 Task: Enable receive game invitations.
Action: Mouse moved to (53, 51)
Screenshot: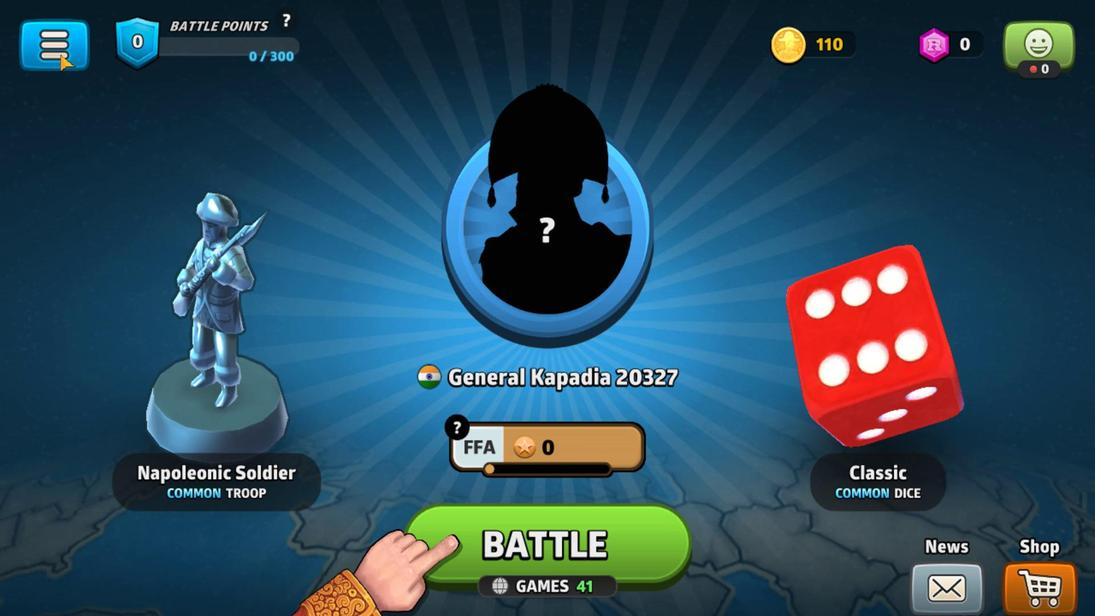 
Action: Mouse pressed left at (53, 51)
Screenshot: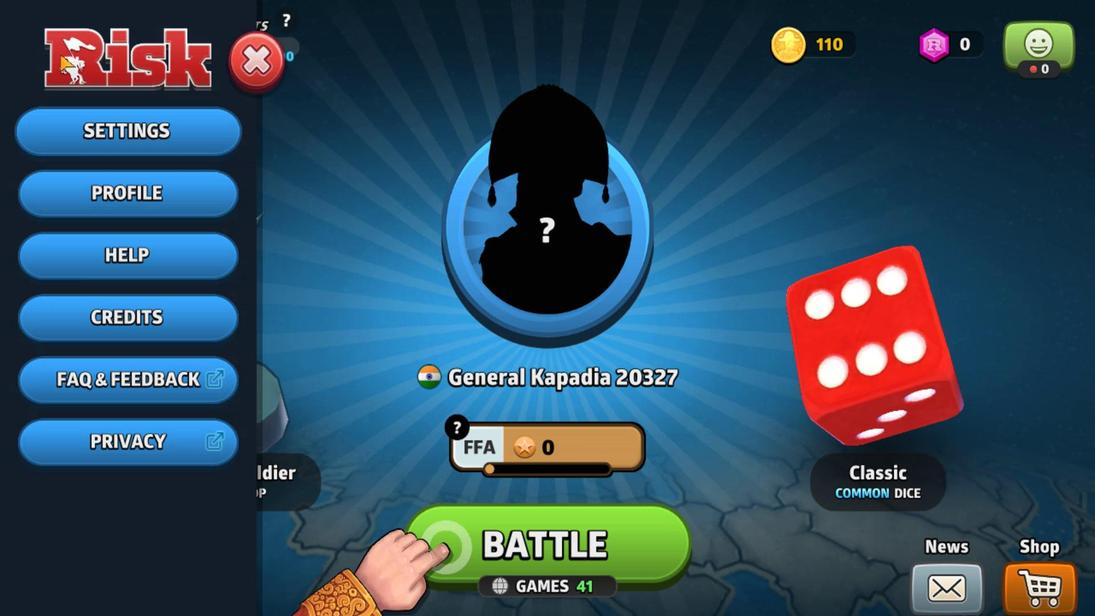 
Action: Mouse moved to (92, 132)
Screenshot: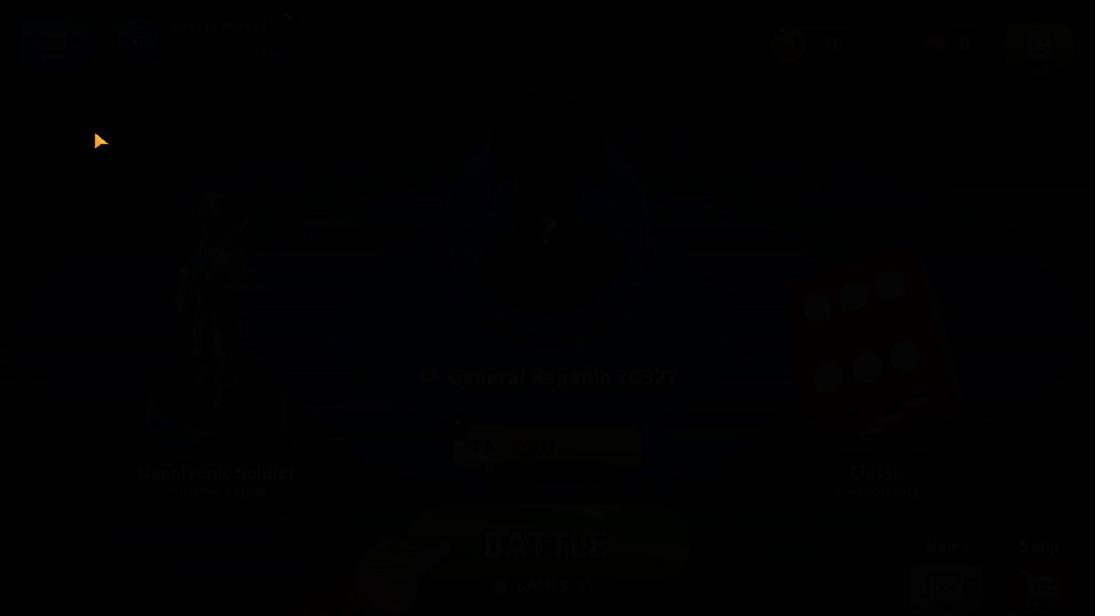
Action: Mouse pressed left at (92, 132)
Screenshot: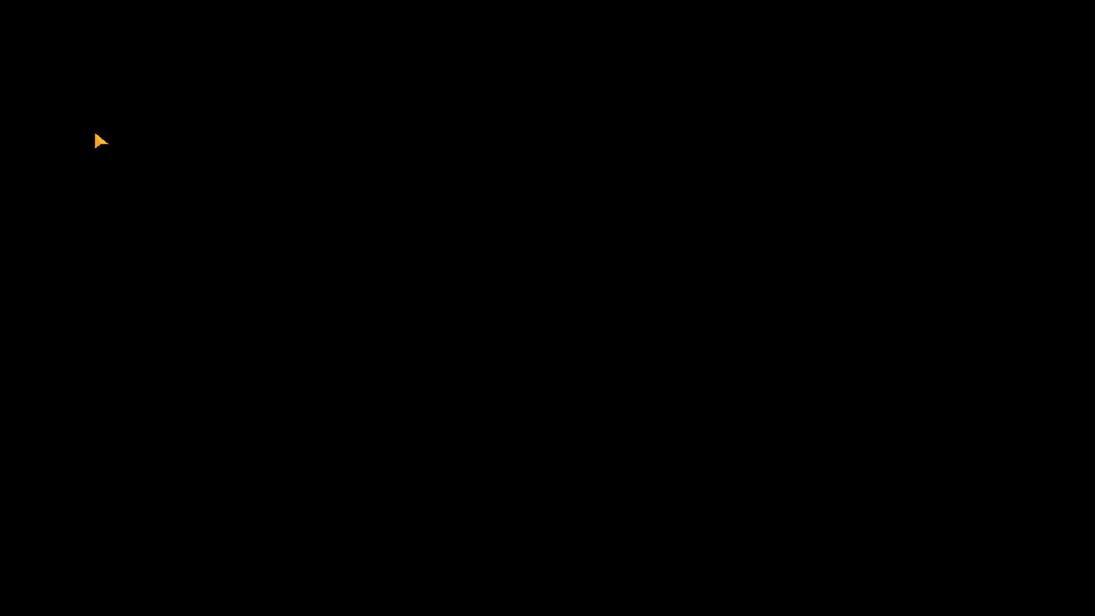 
Action: Mouse moved to (632, 188)
Screenshot: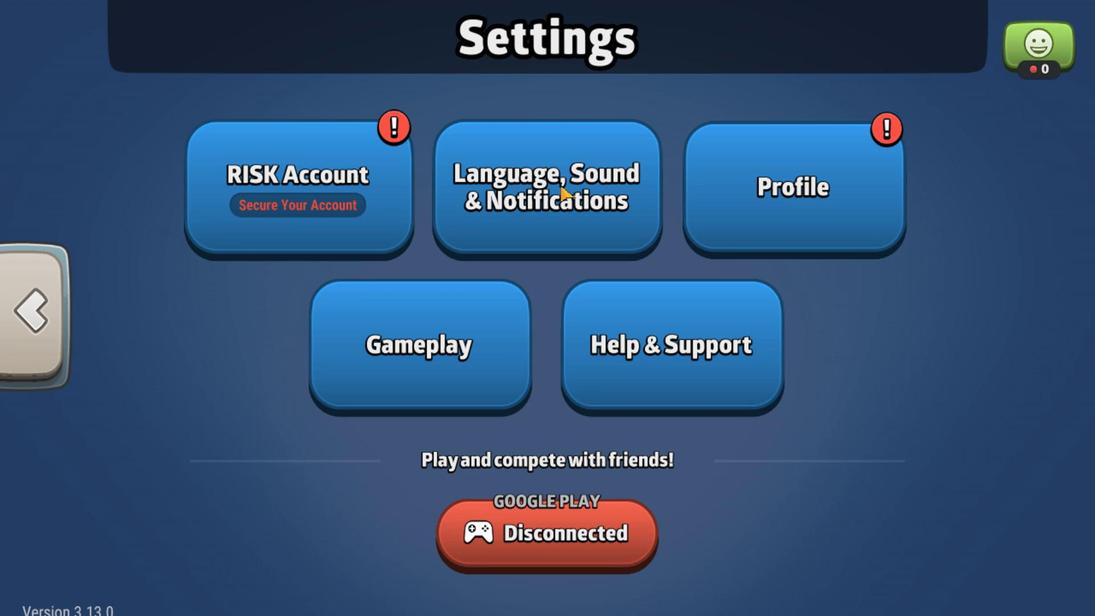 
Action: Mouse pressed left at (632, 188)
Screenshot: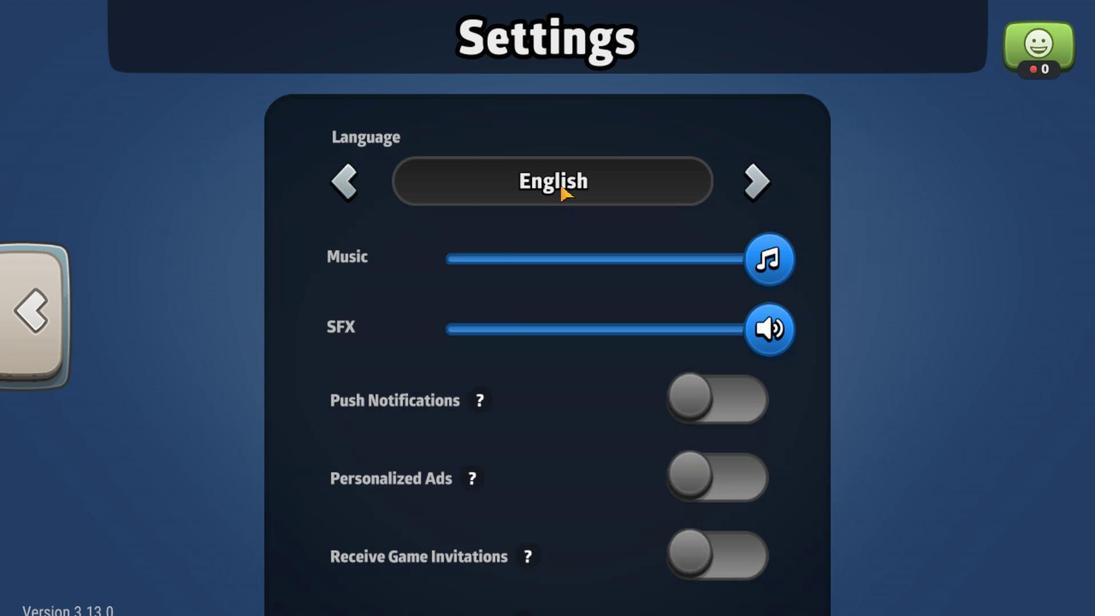
Action: Mouse moved to (691, 463)
Screenshot: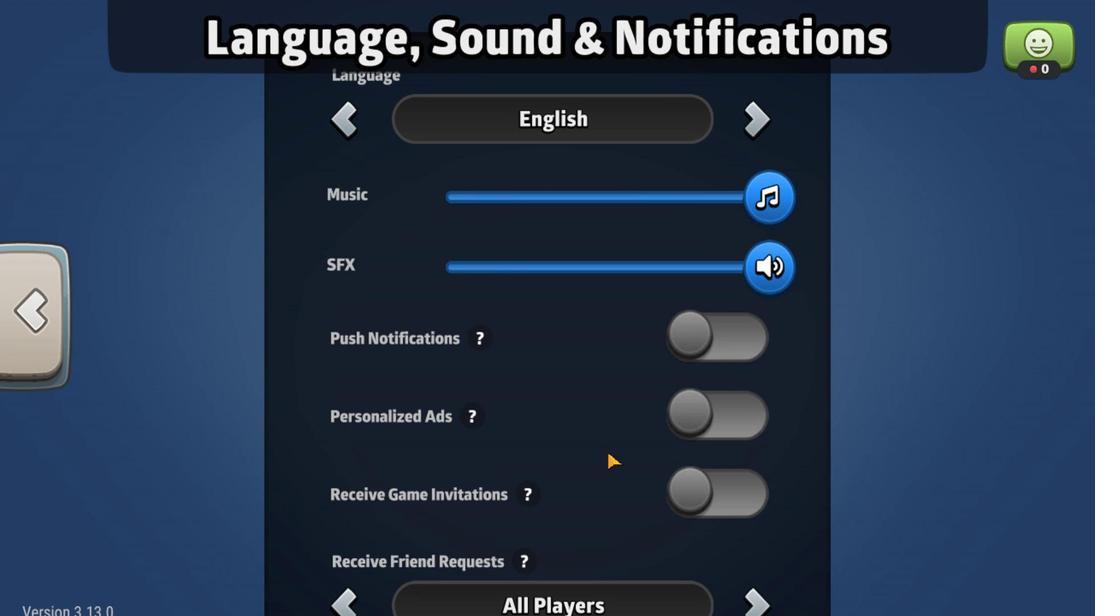 
Action: Mouse scrolled (691, 463) with delta (0, 0)
Screenshot: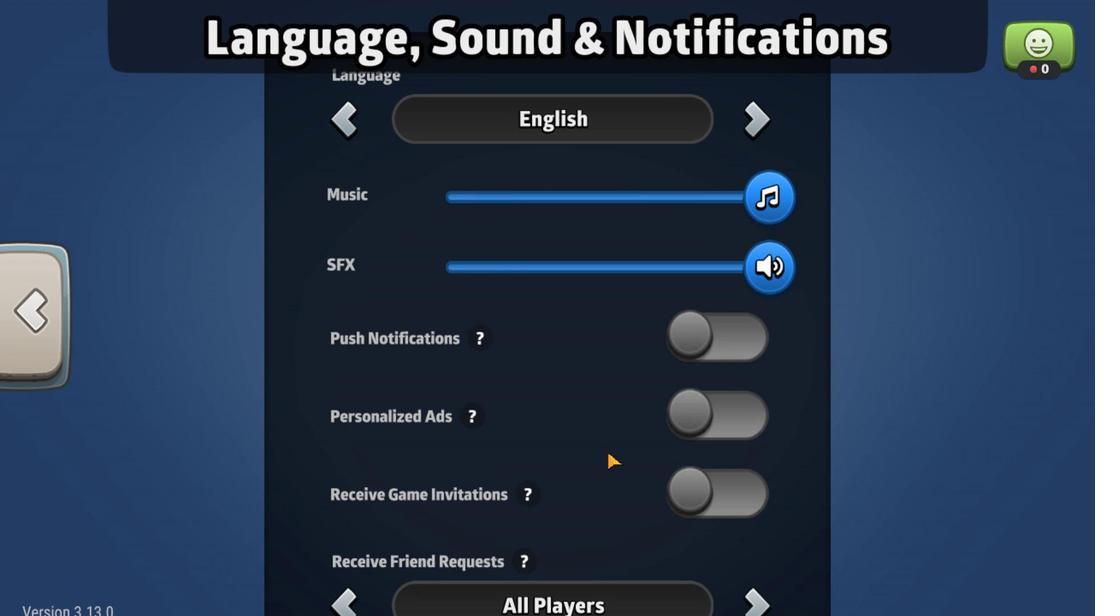 
Action: Mouse moved to (805, 399)
Screenshot: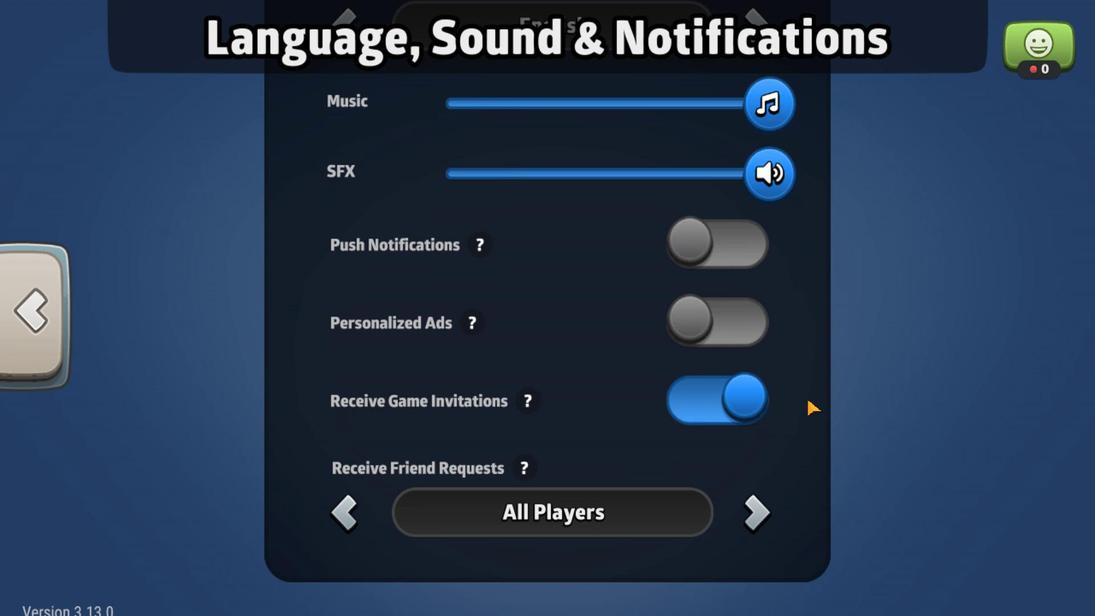 
Action: Mouse pressed left at (805, 399)
Screenshot: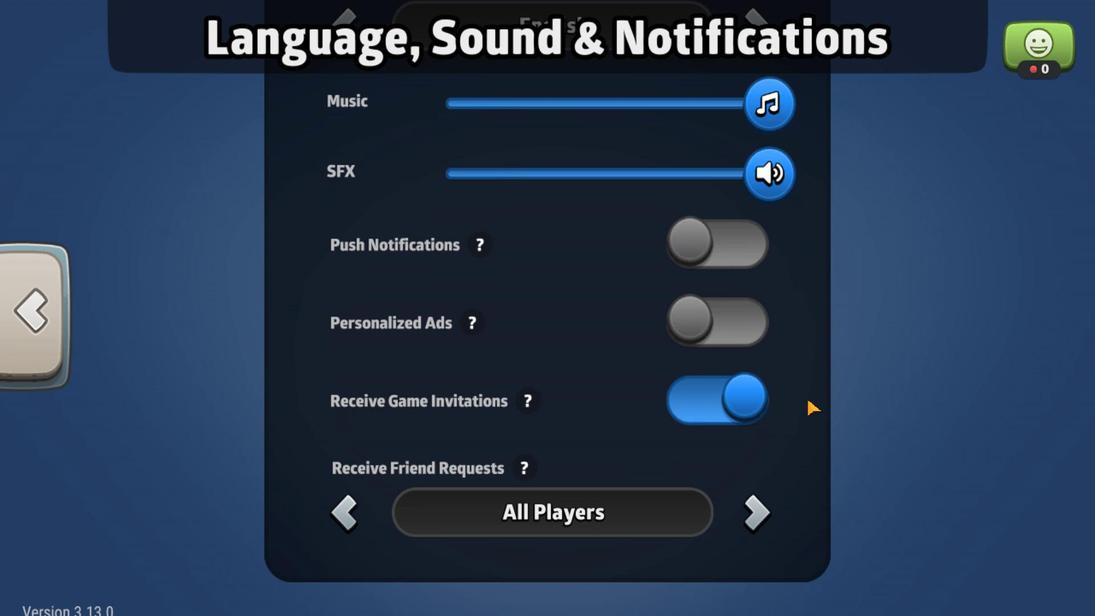 
Action: Mouse moved to (1018, 394)
Screenshot: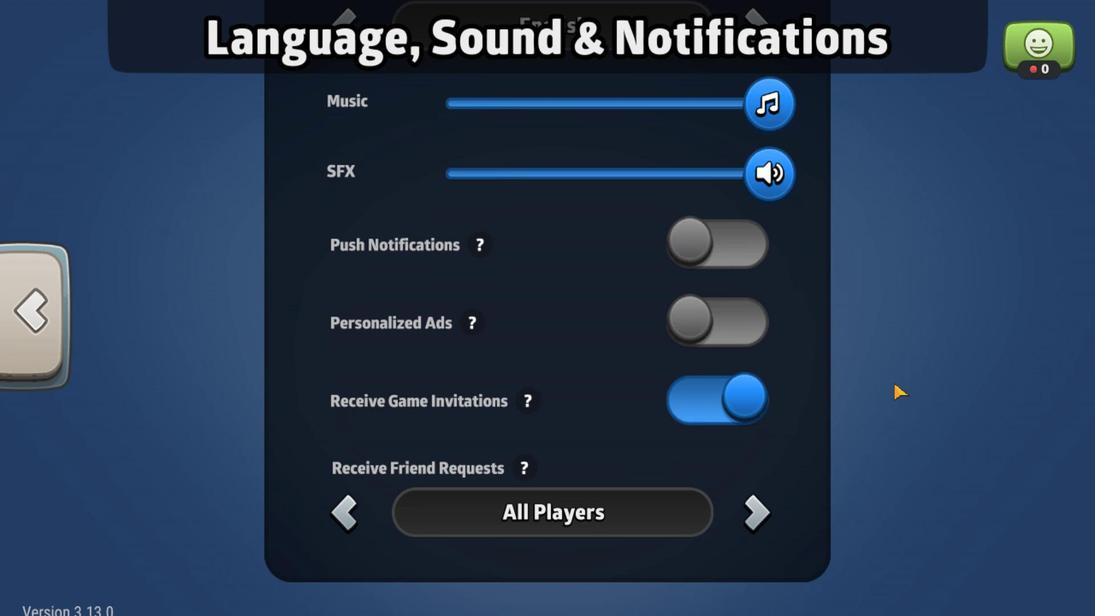 
